 Task: Remove all contatcts.
Action: Mouse moved to (681, 55)
Screenshot: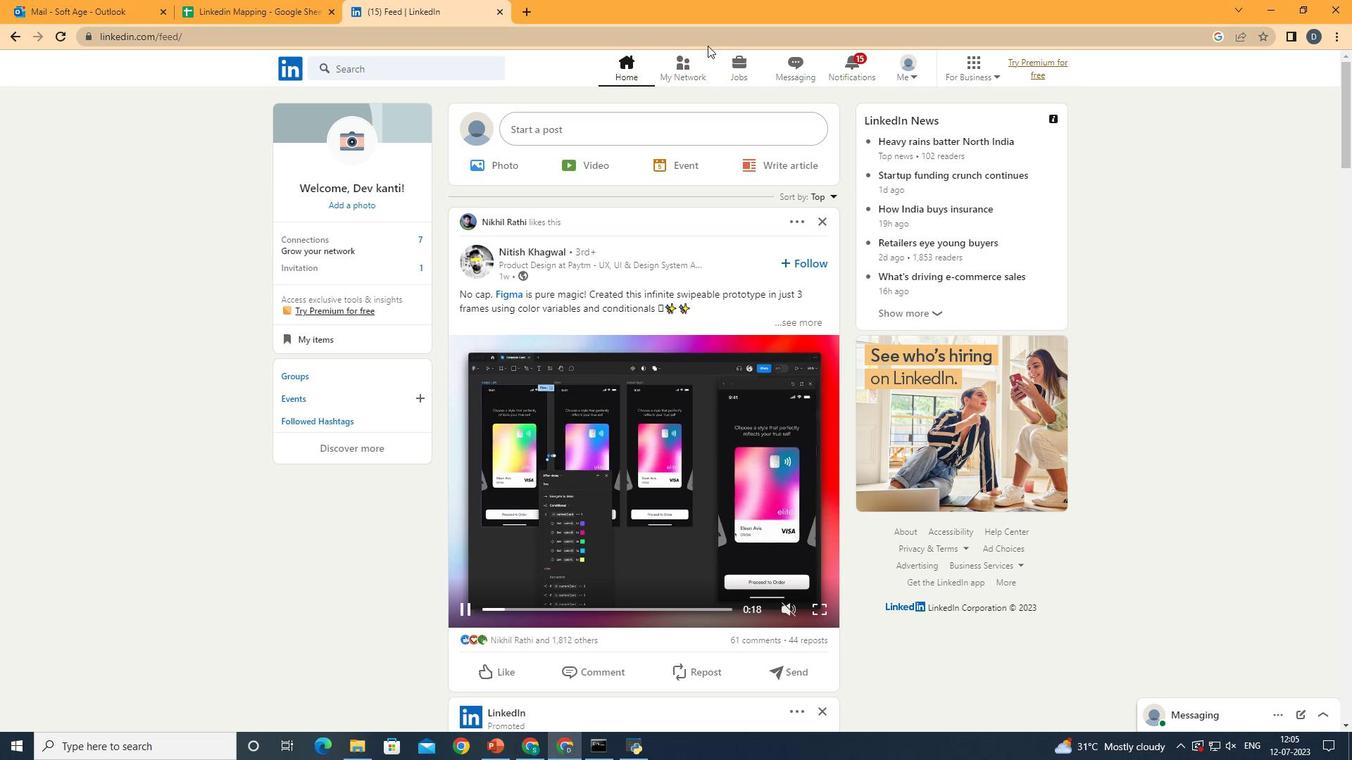 
Action: Mouse pressed left at (681, 55)
Screenshot: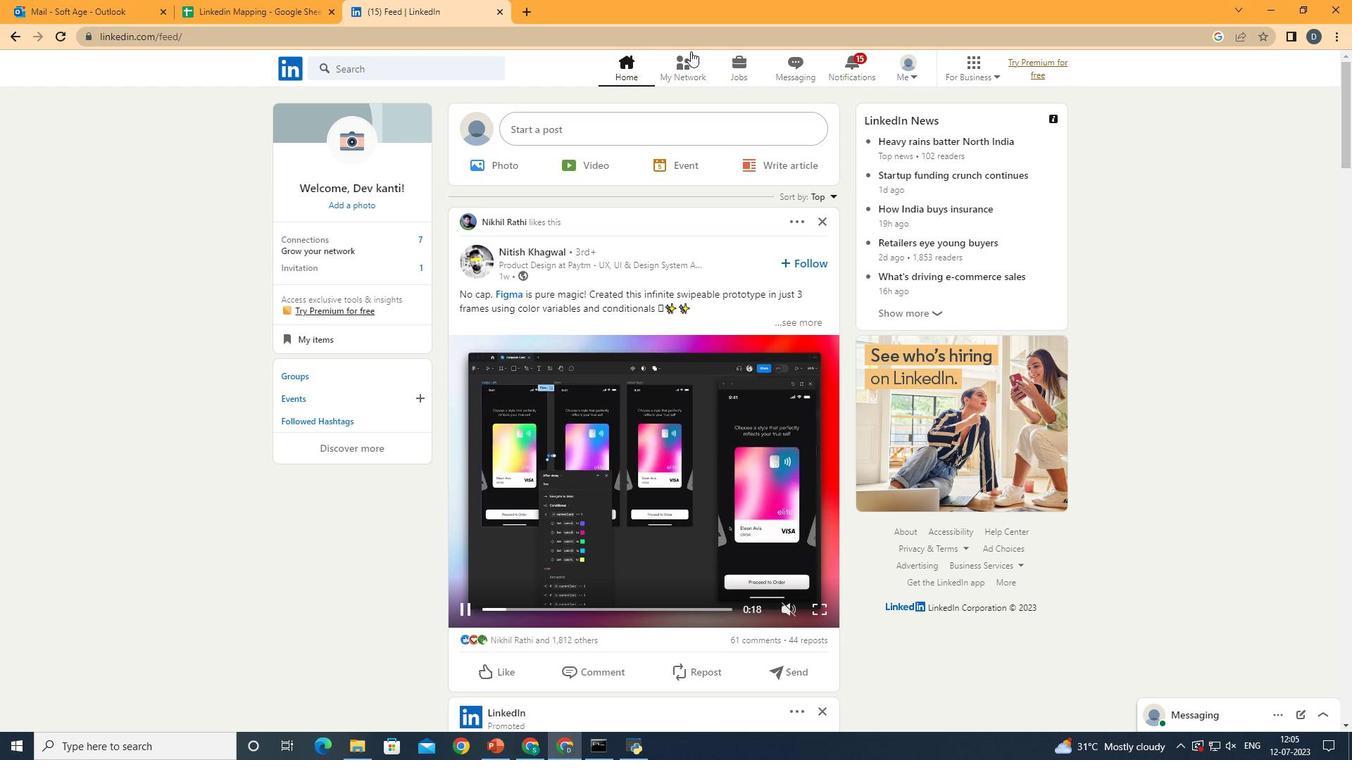 
Action: Mouse moved to (464, 169)
Screenshot: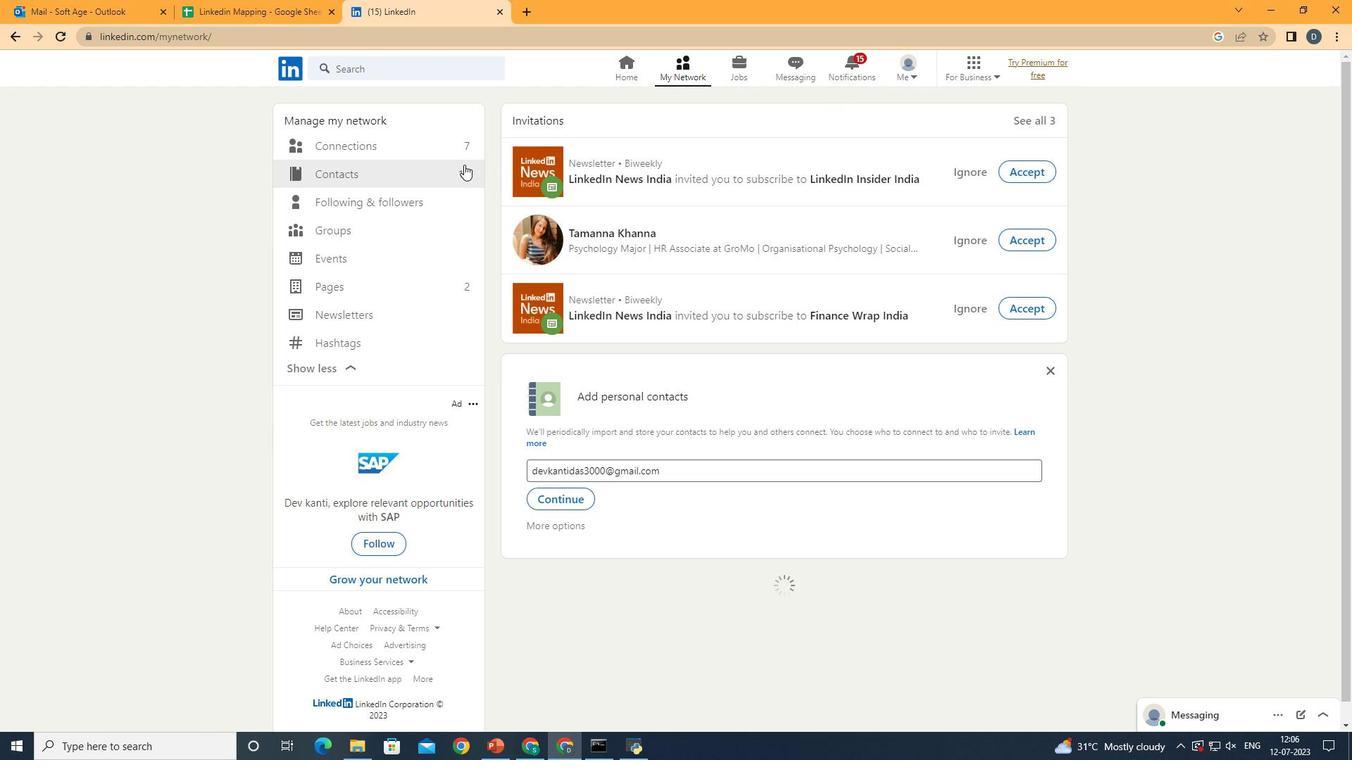 
Action: Mouse pressed left at (464, 169)
Screenshot: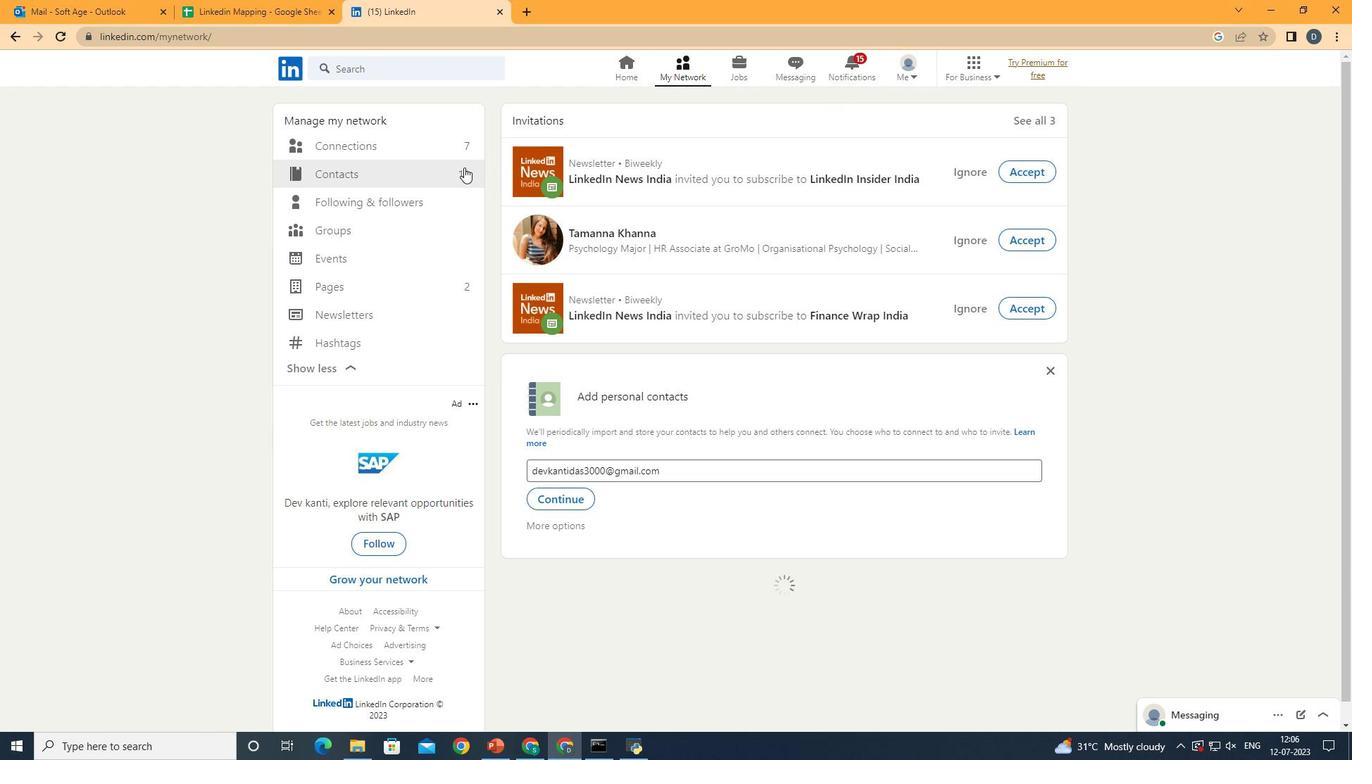 
Action: Mouse moved to (972, 239)
Screenshot: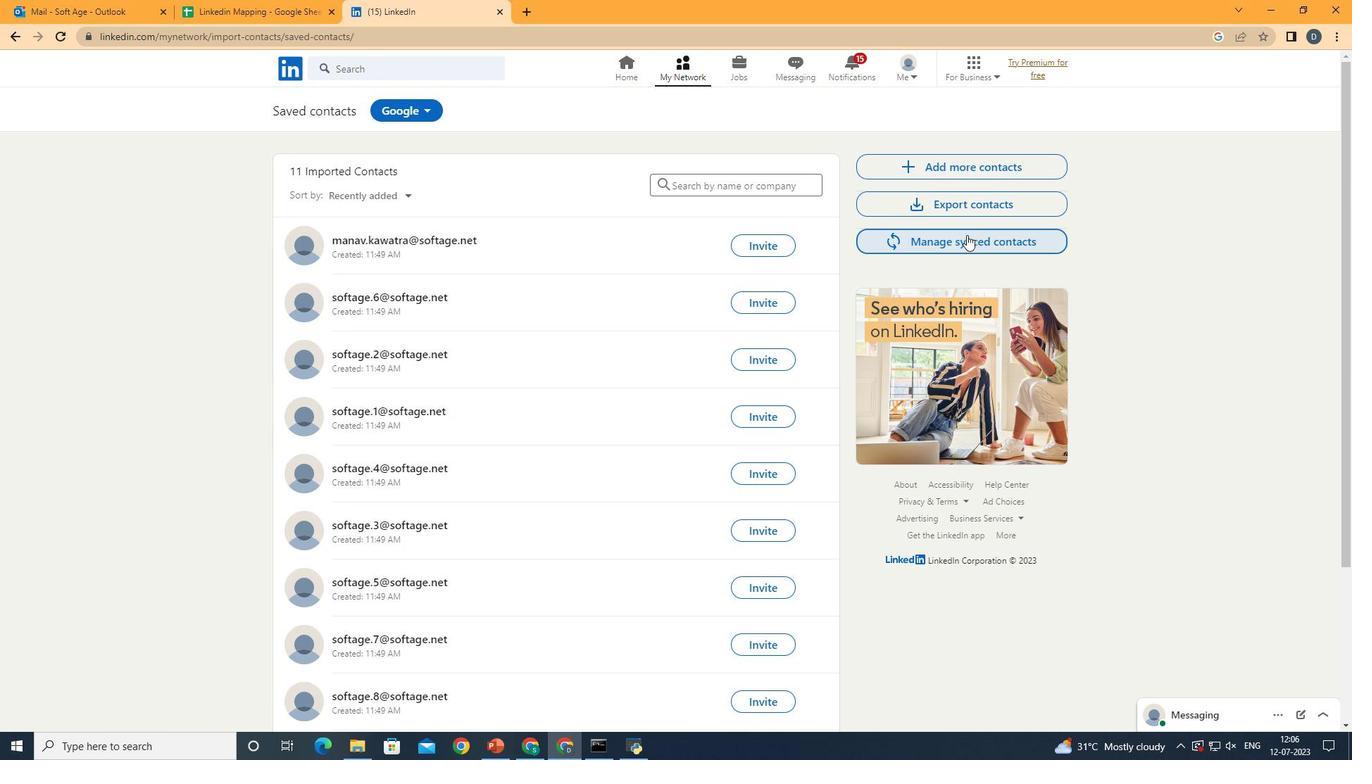 
Action: Mouse pressed left at (972, 239)
Screenshot: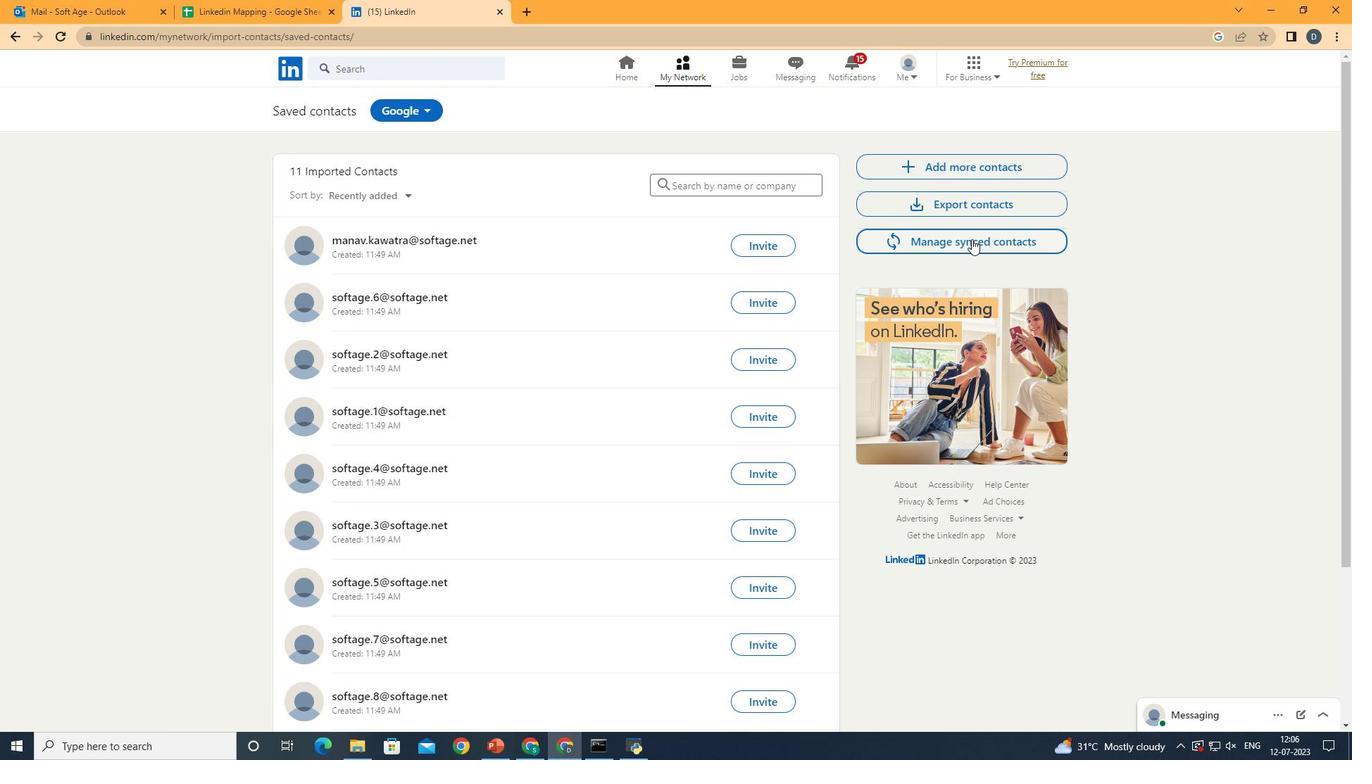 
Action: Mouse moved to (796, 198)
Screenshot: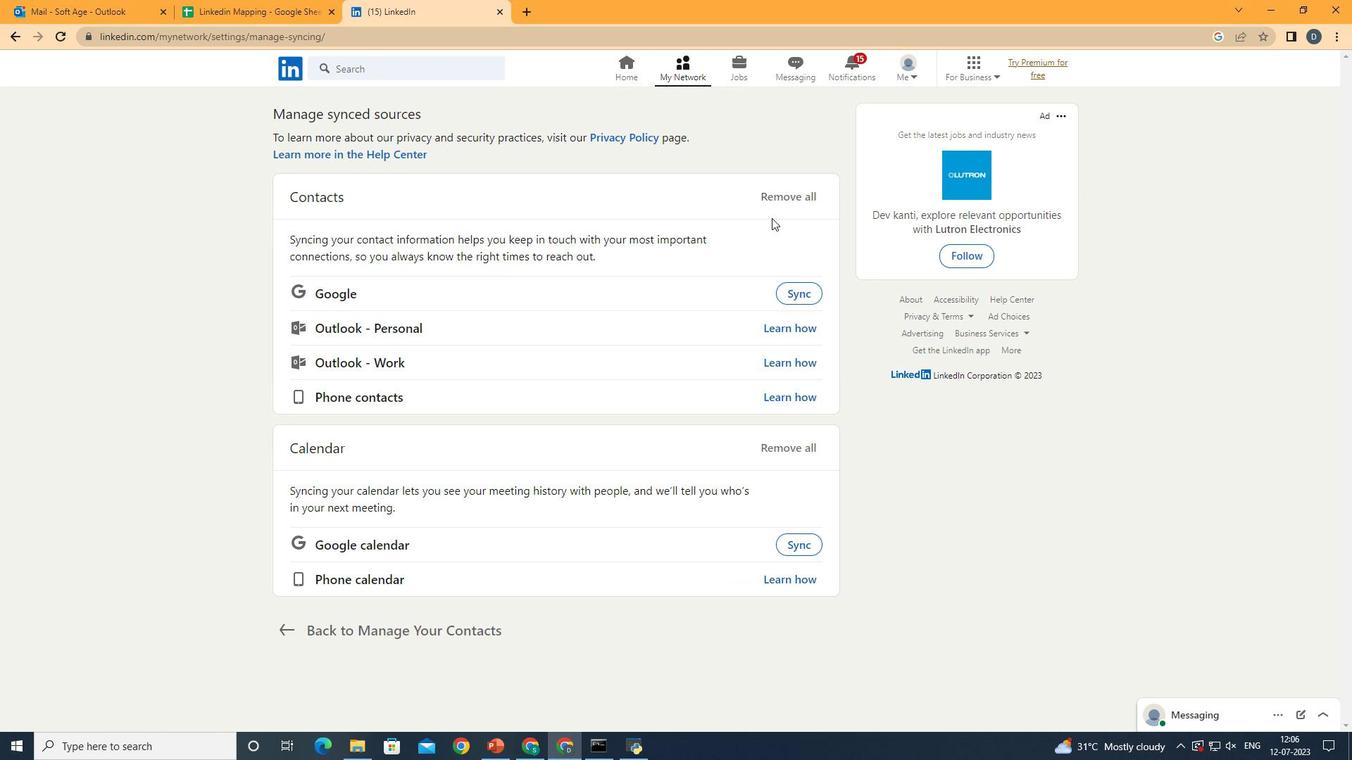 
Action: Mouse pressed left at (796, 198)
Screenshot: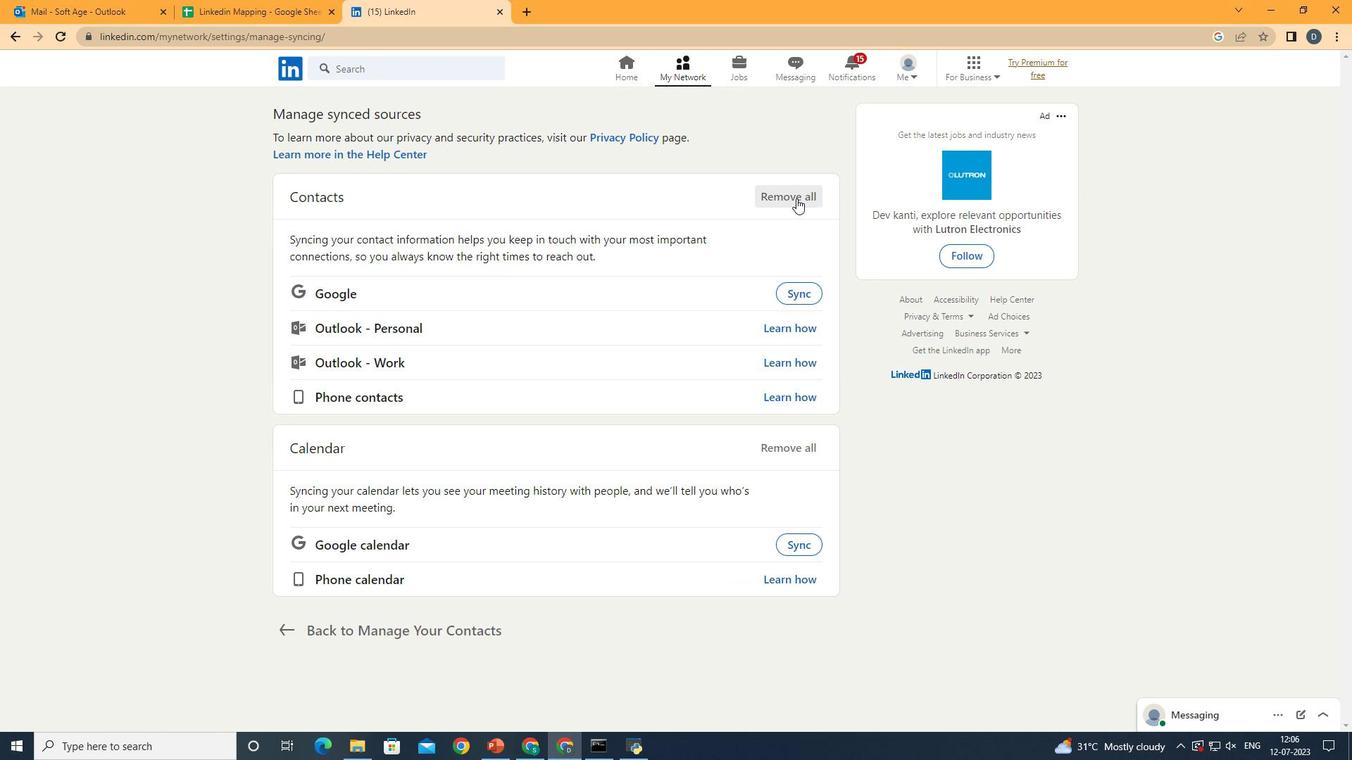 
Action: Mouse moved to (796, 208)
Screenshot: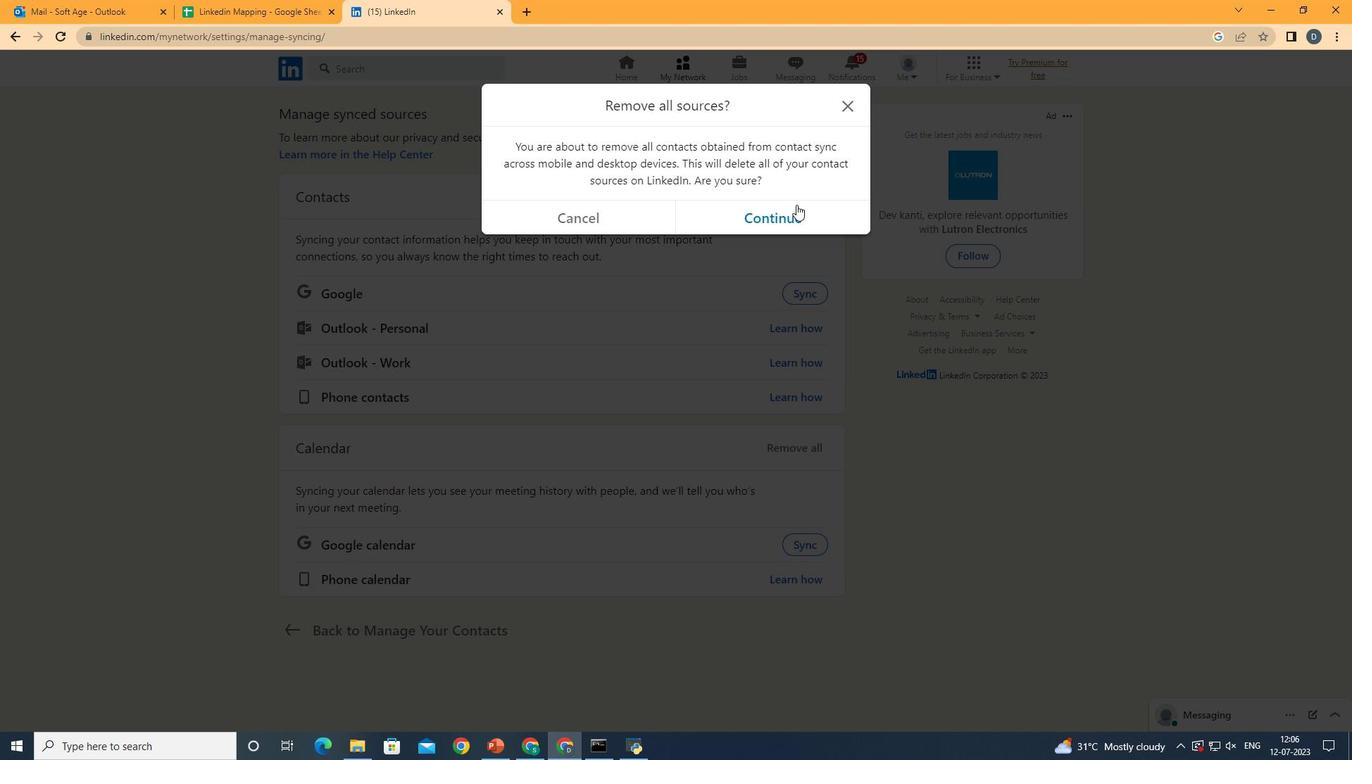 
Action: Mouse pressed left at (796, 208)
Screenshot: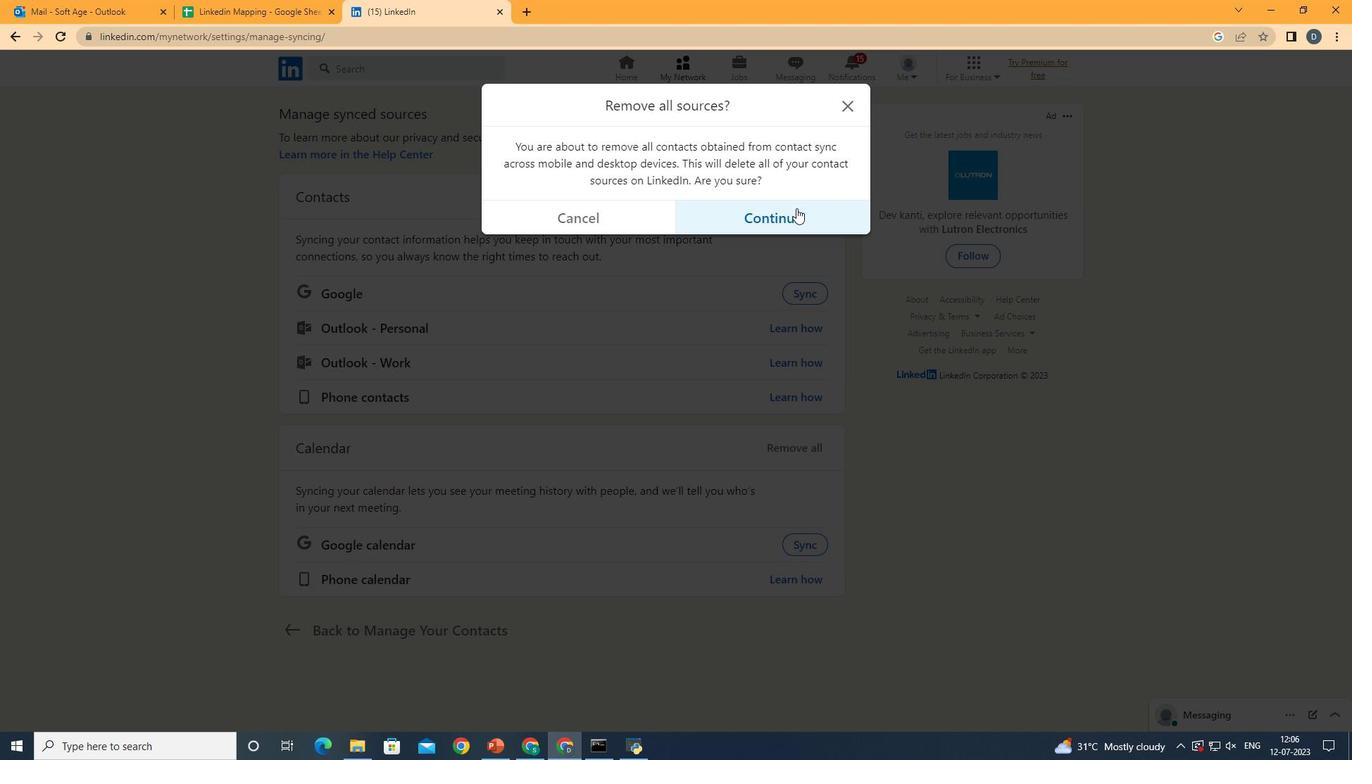
Action: Mouse moved to (830, 282)
Screenshot: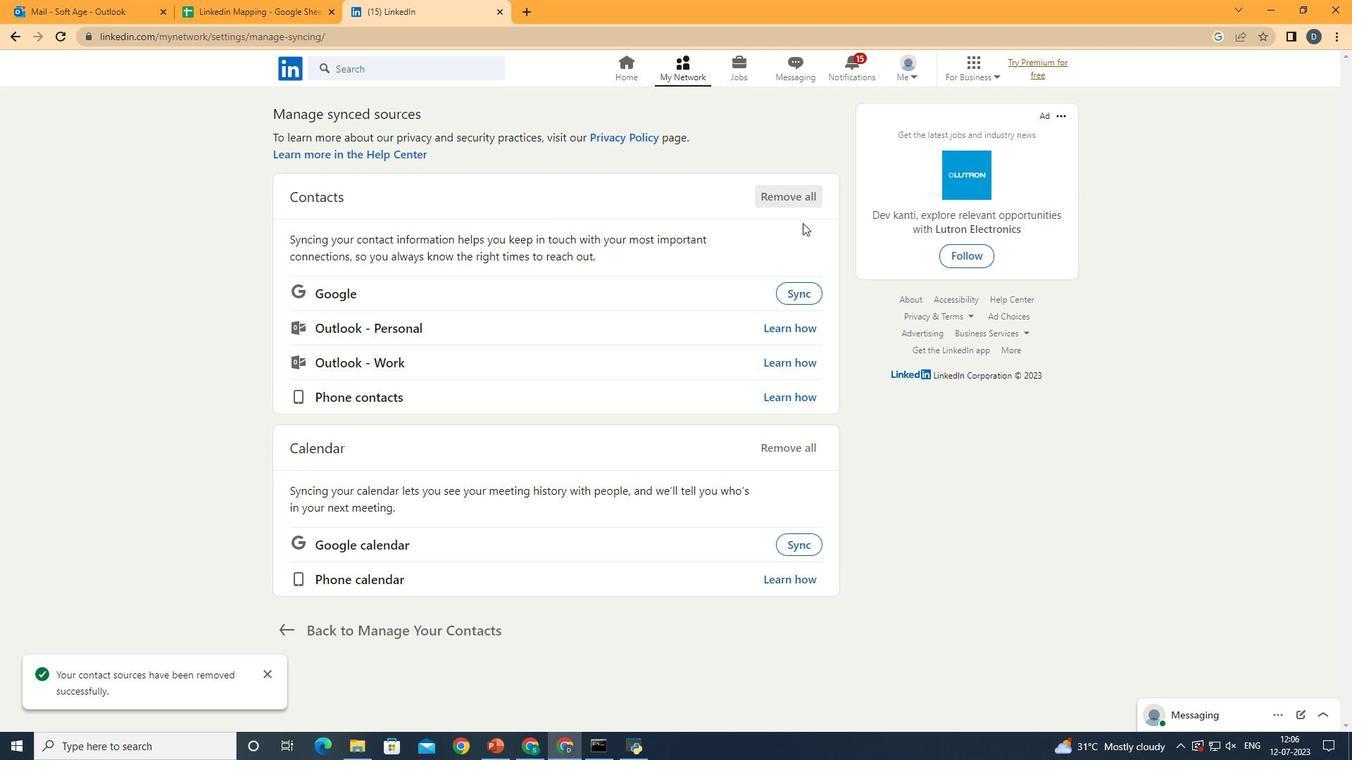 
